Task: Add Mineral Fusion Smolder Sheer Moisture Lip Tint to the cart.
Action: Mouse moved to (345, 167)
Screenshot: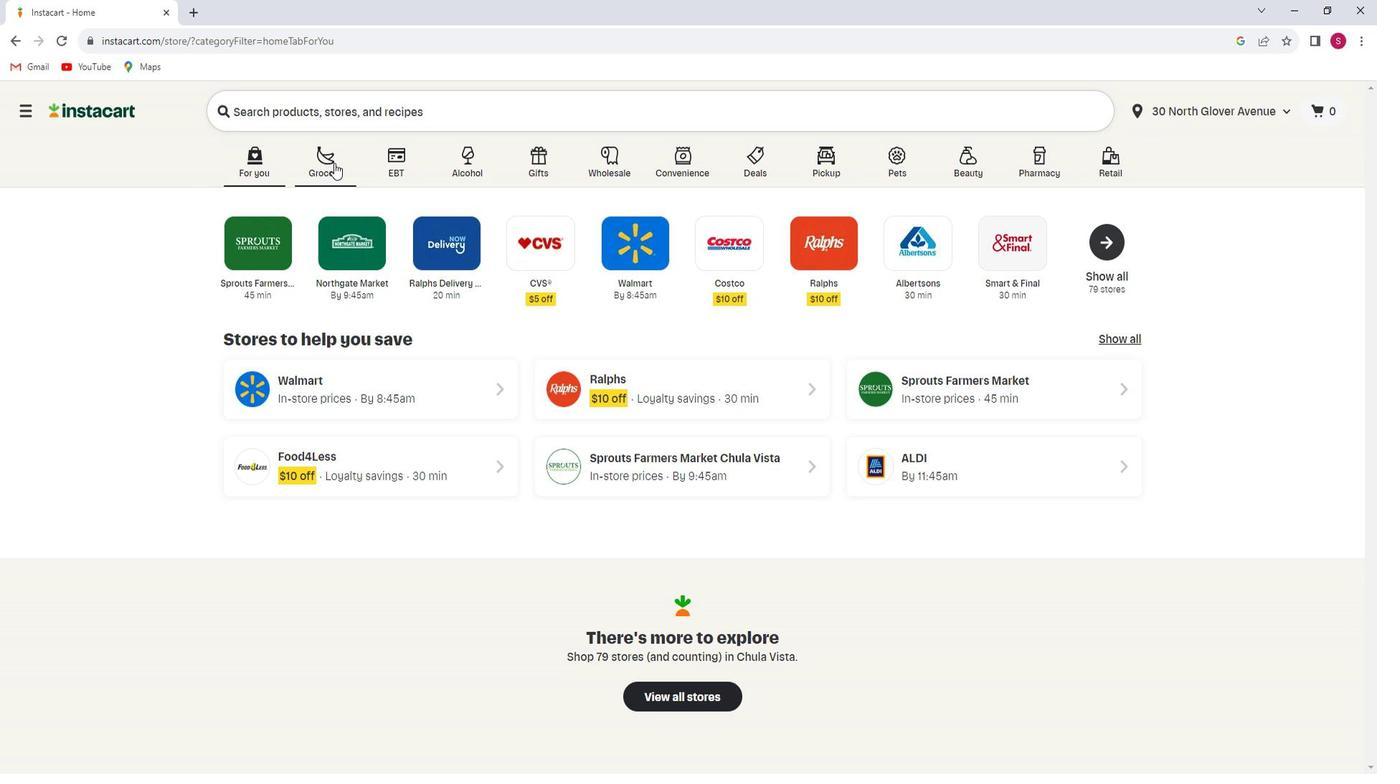 
Action: Mouse pressed left at (345, 167)
Screenshot: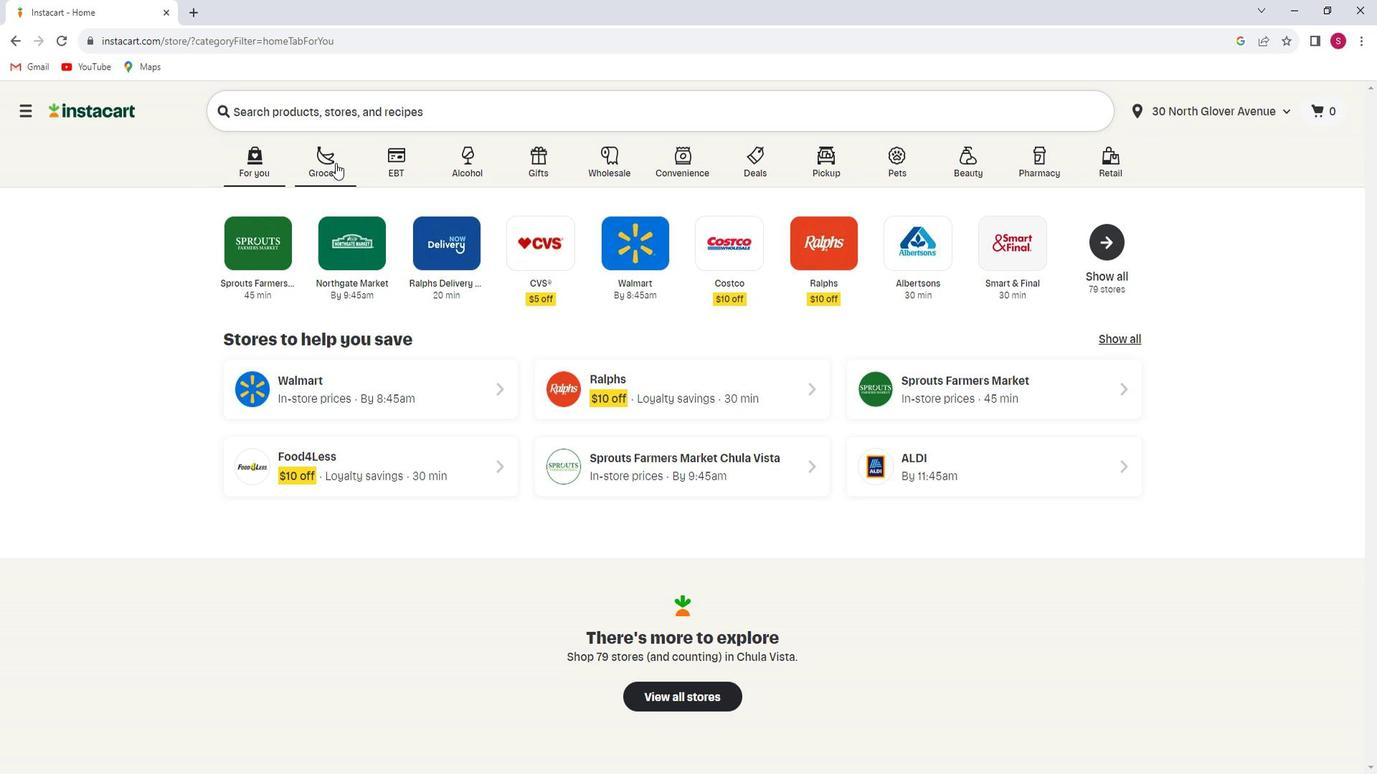 
Action: Mouse moved to (372, 439)
Screenshot: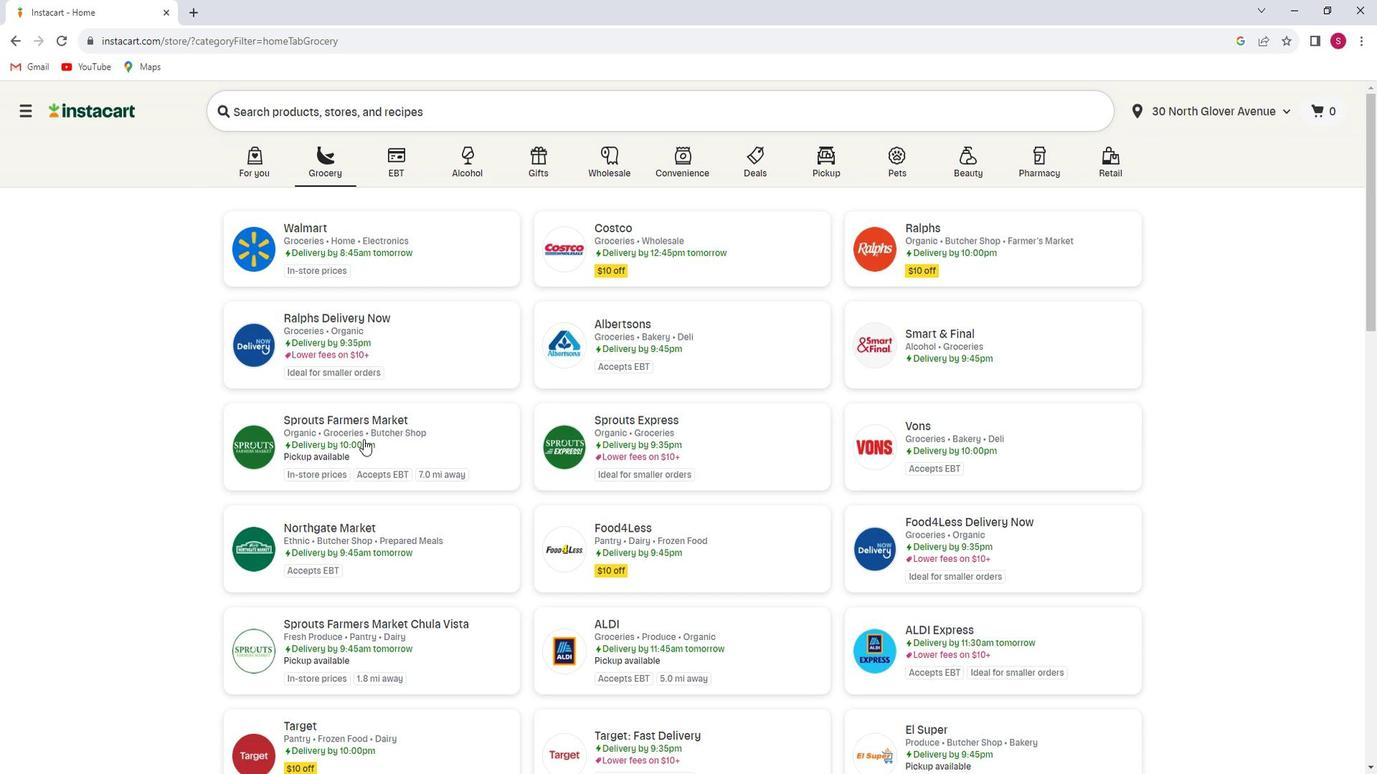 
Action: Mouse pressed left at (372, 439)
Screenshot: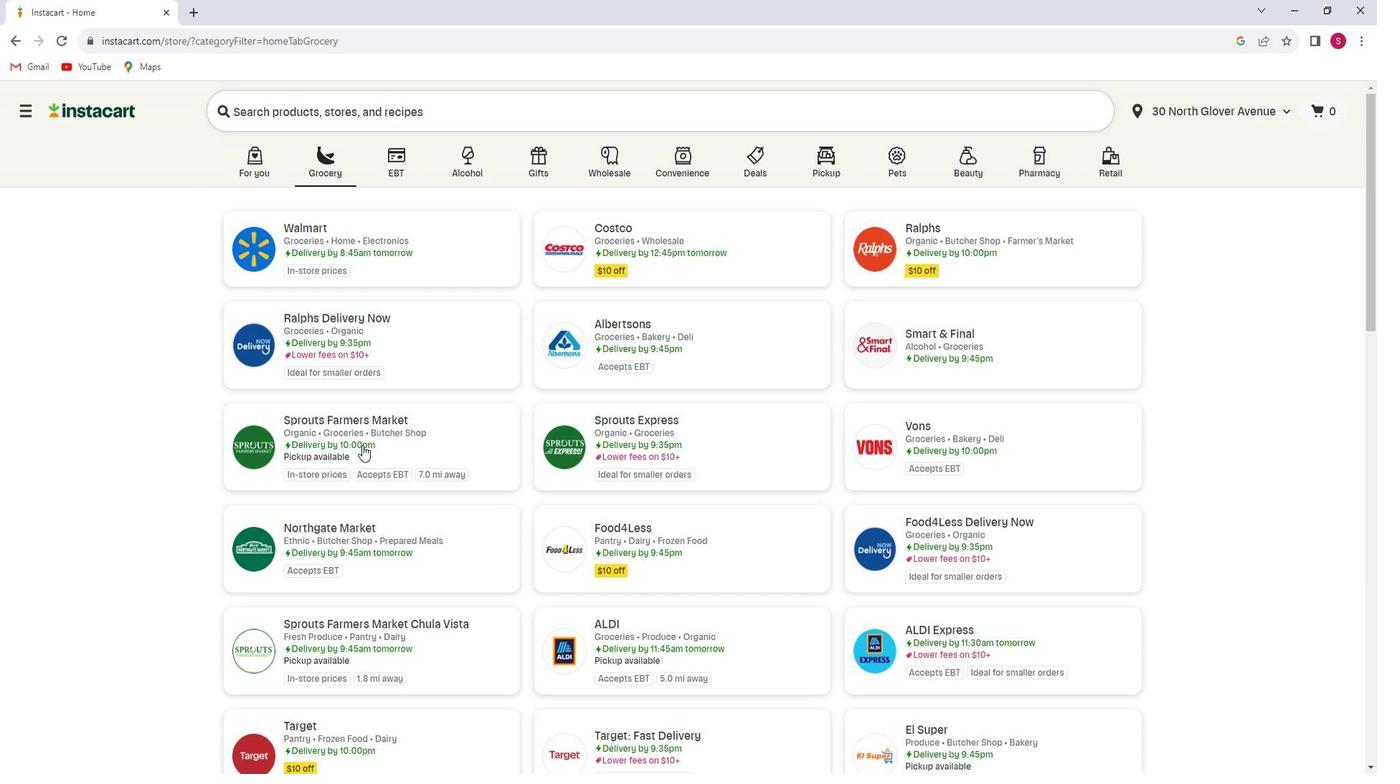 
Action: Mouse moved to (101, 424)
Screenshot: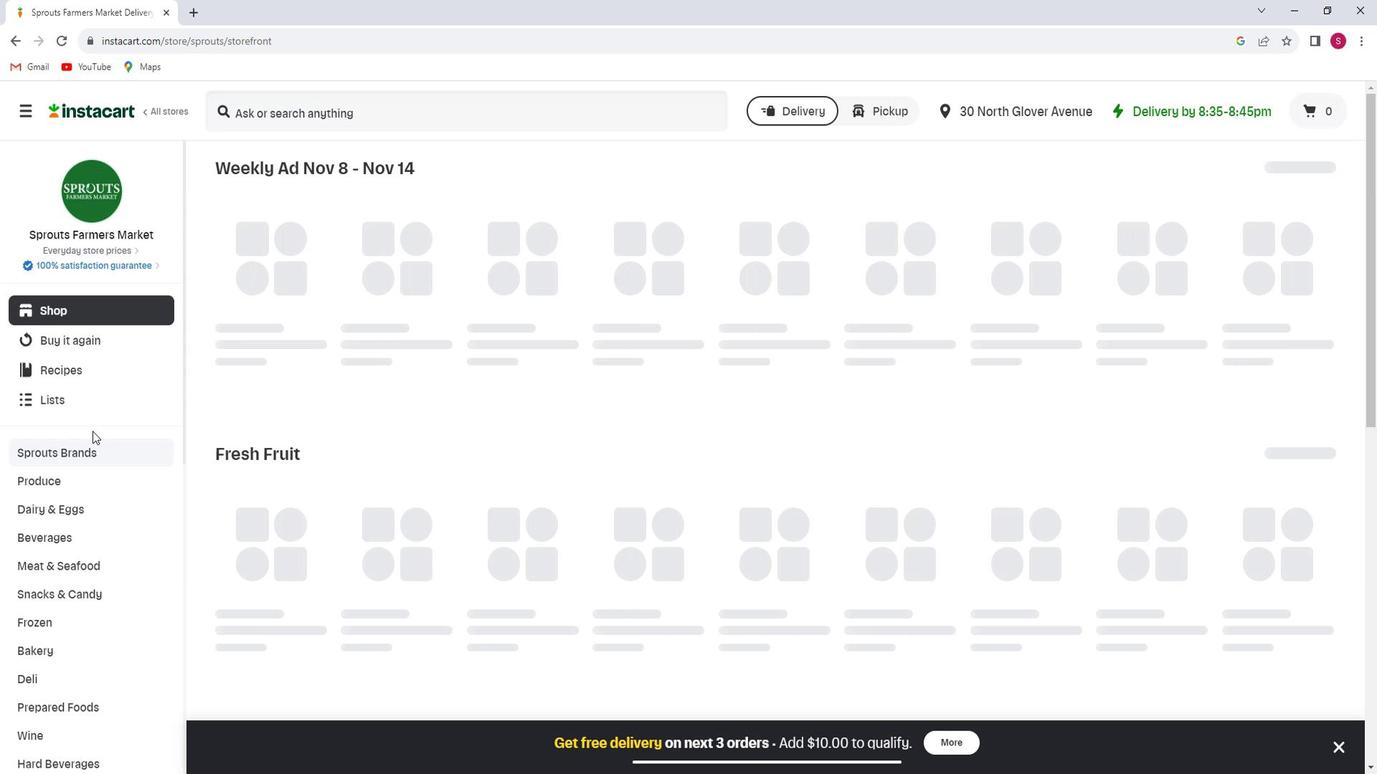 
Action: Mouse scrolled (101, 423) with delta (0, 0)
Screenshot: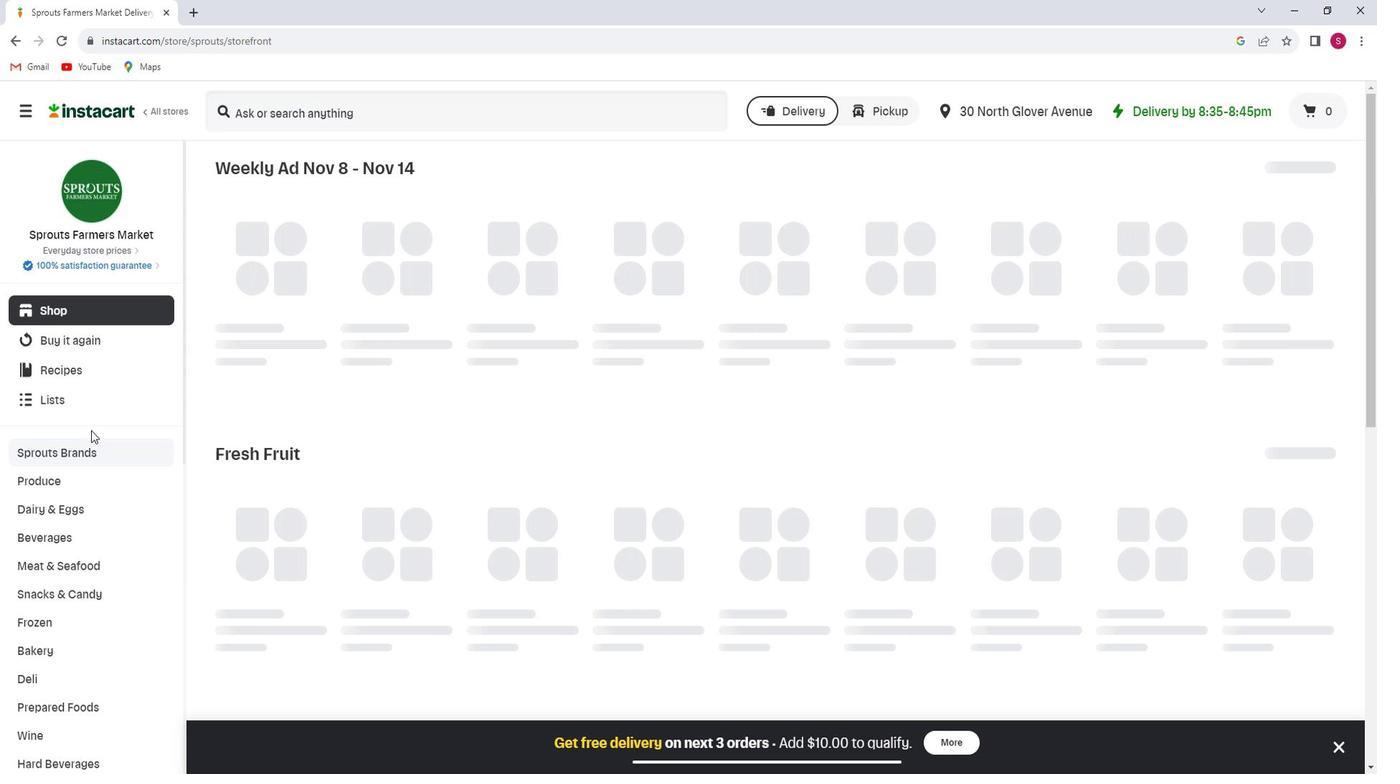 
Action: Mouse scrolled (101, 423) with delta (0, 0)
Screenshot: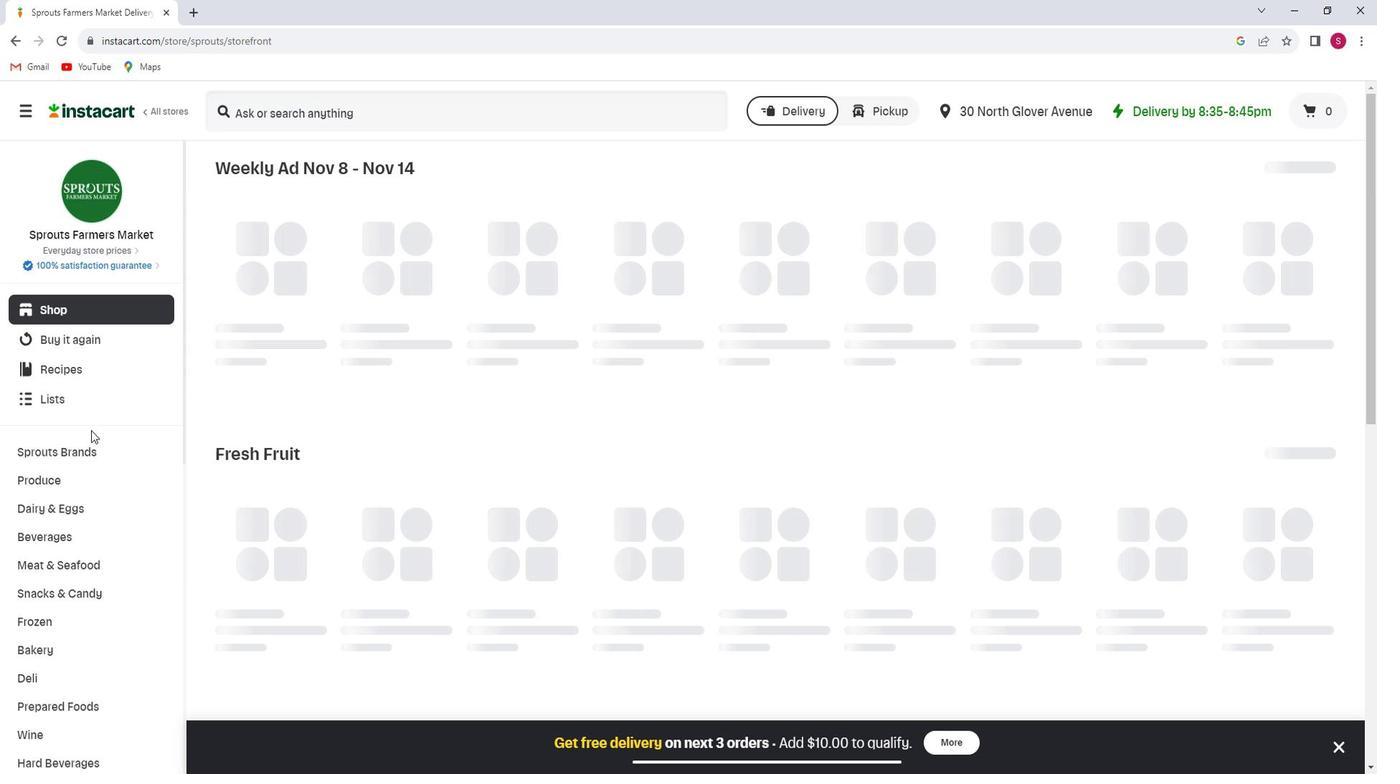 
Action: Mouse moved to (98, 411)
Screenshot: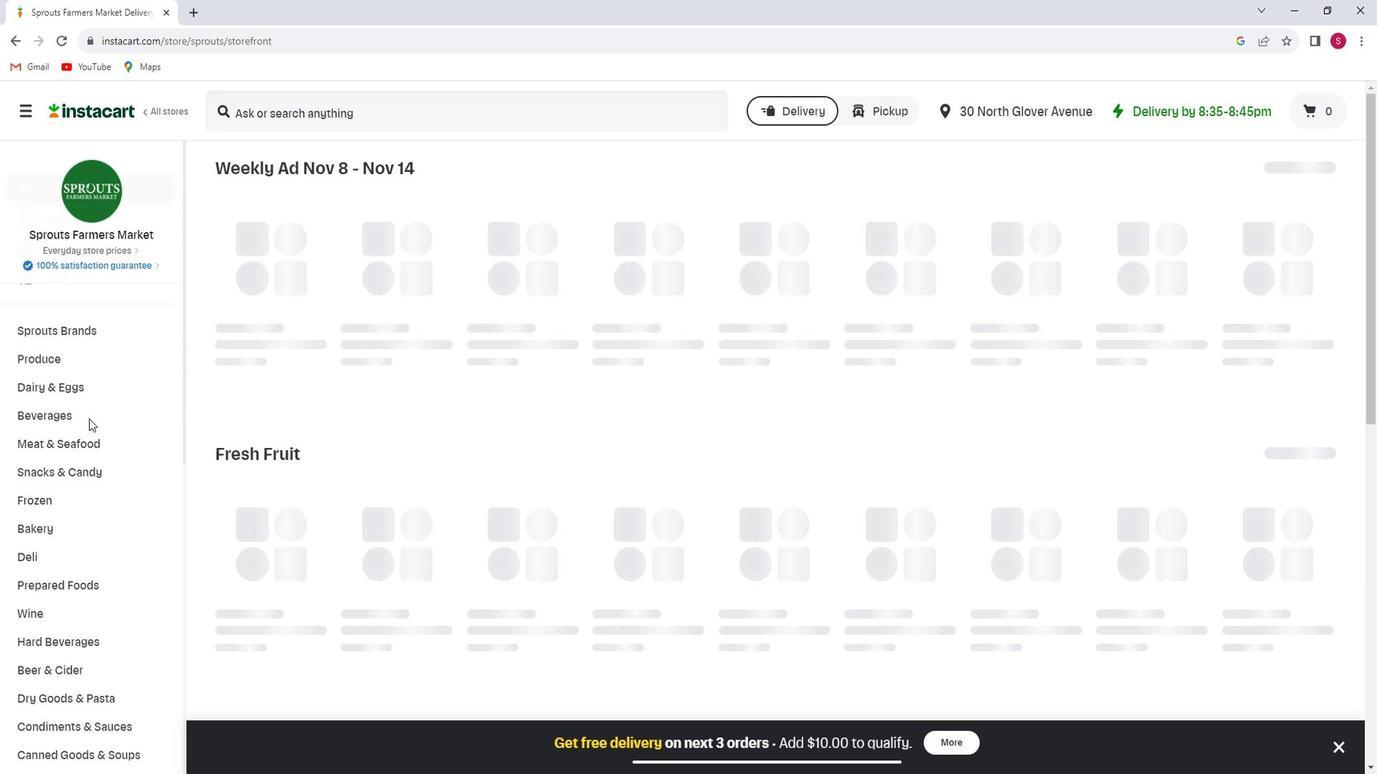 
Action: Mouse scrolled (98, 410) with delta (0, 0)
Screenshot: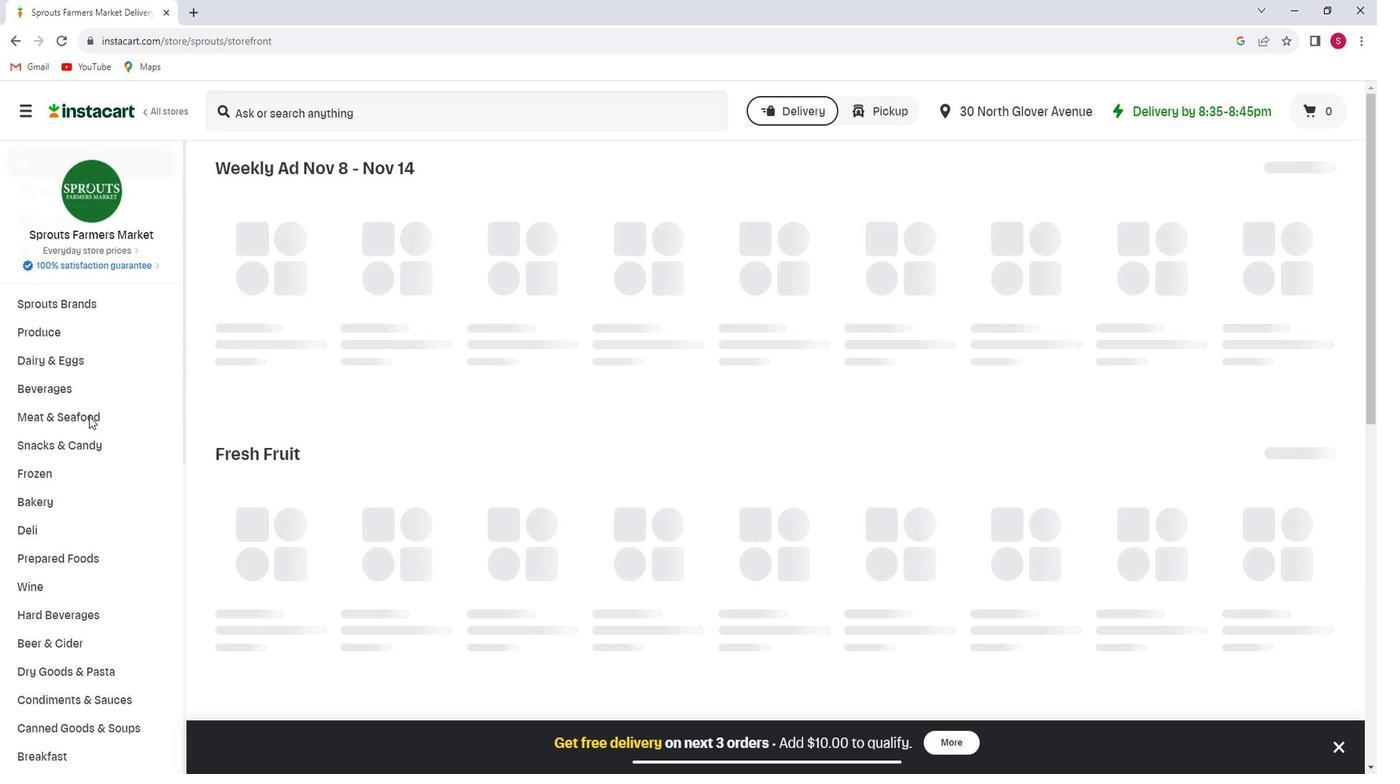 
Action: Mouse scrolled (98, 410) with delta (0, 0)
Screenshot: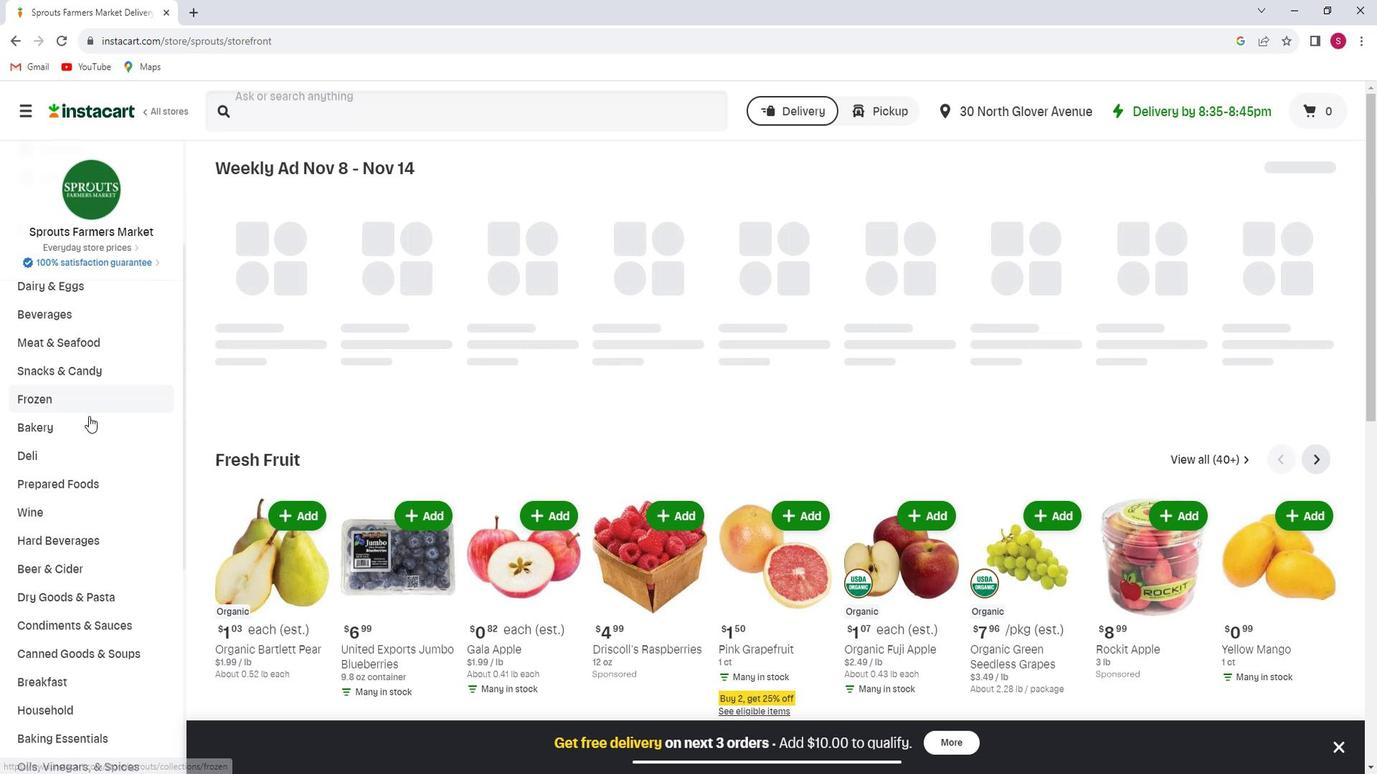 
Action: Mouse scrolled (98, 410) with delta (0, 0)
Screenshot: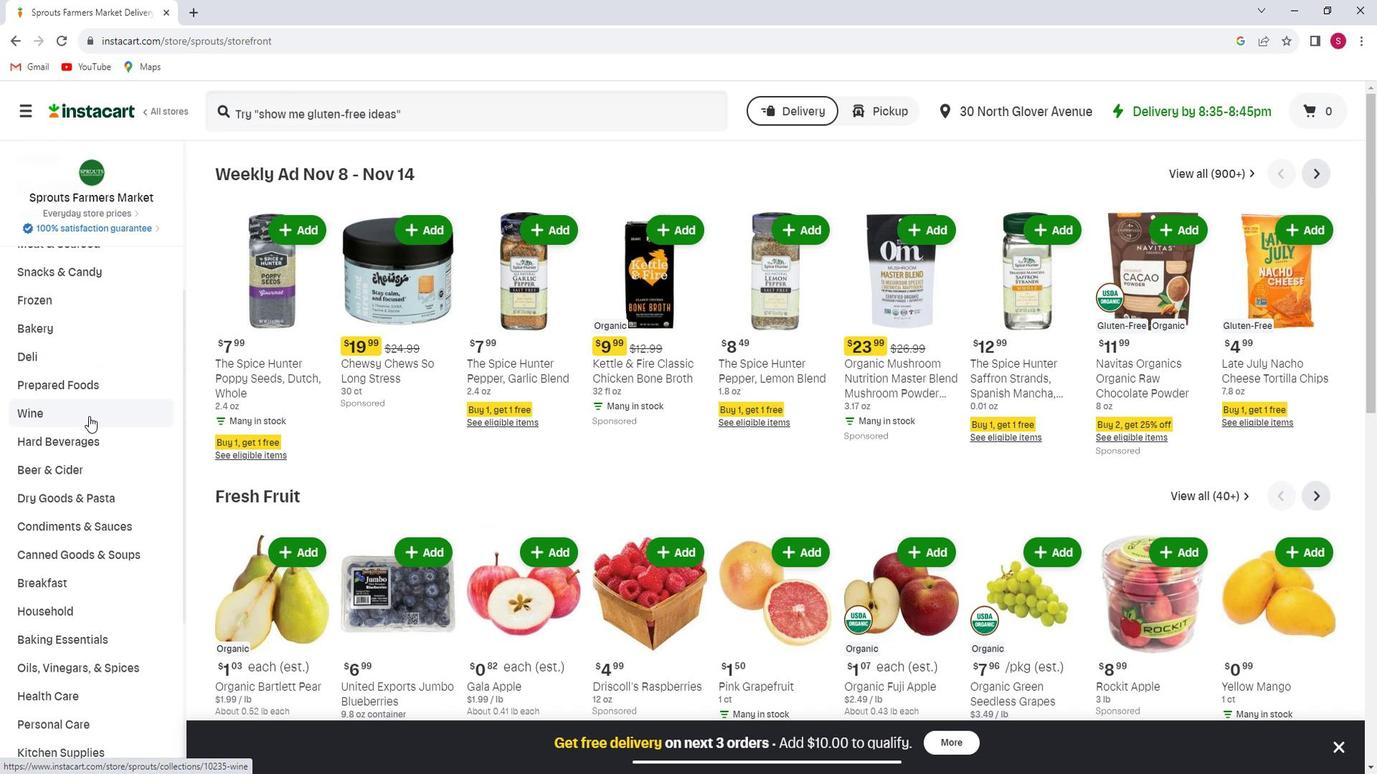 
Action: Mouse scrolled (98, 410) with delta (0, 0)
Screenshot: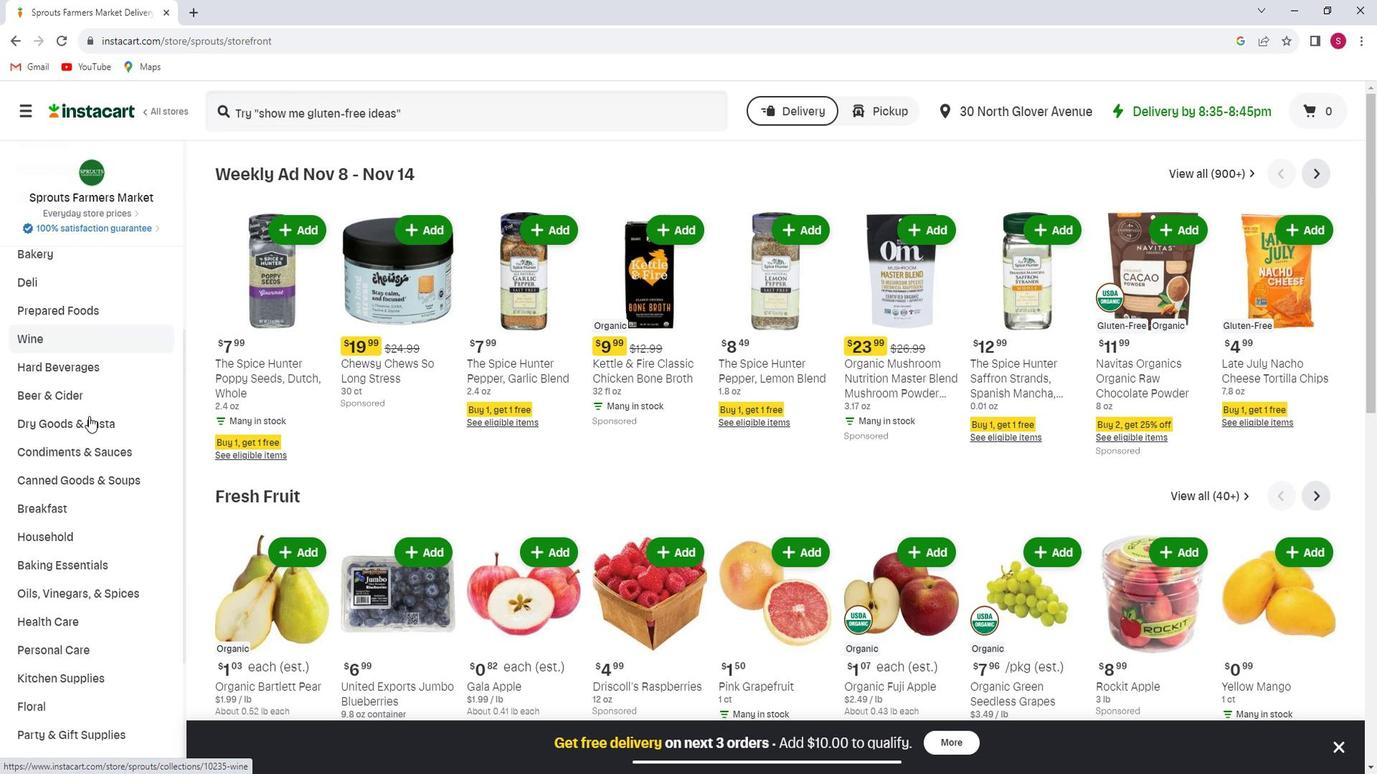 
Action: Mouse scrolled (98, 410) with delta (0, 0)
Screenshot: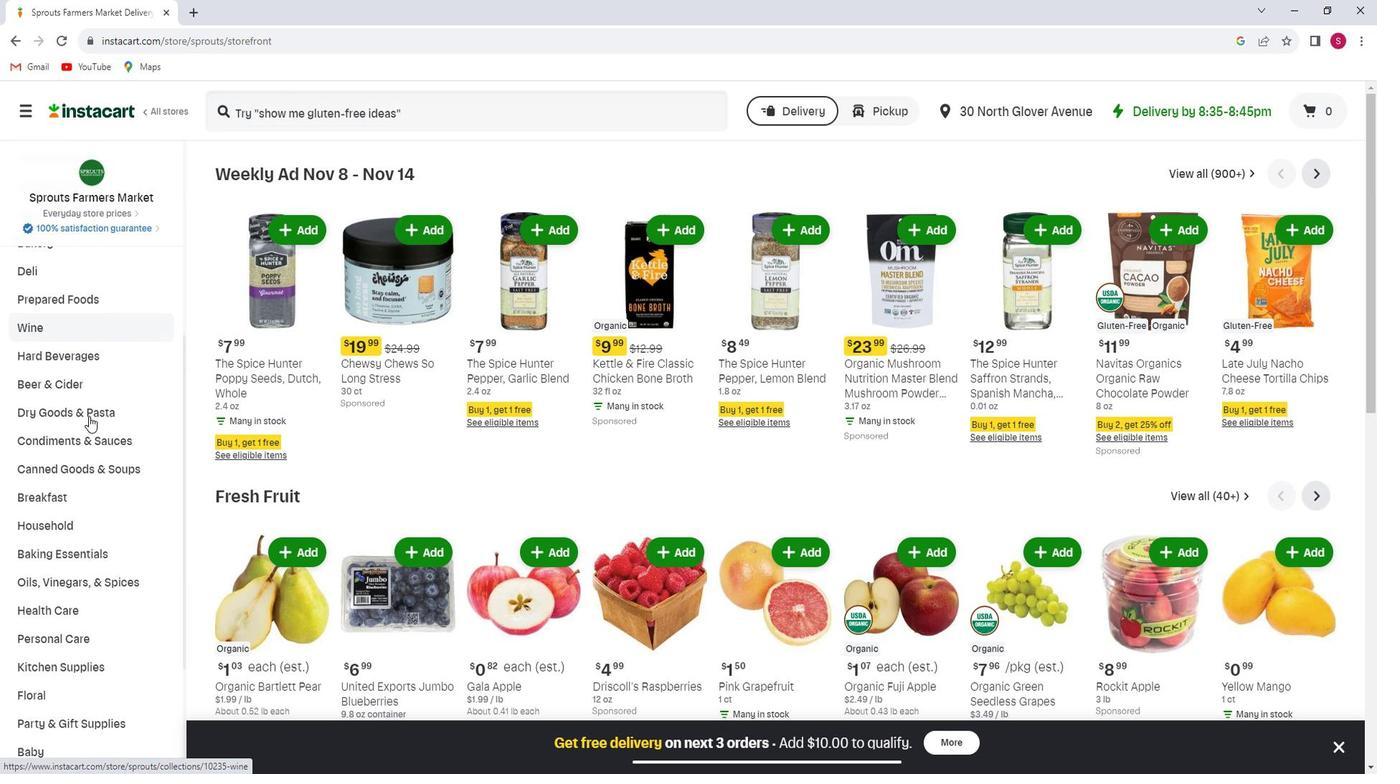 
Action: Mouse moved to (91, 491)
Screenshot: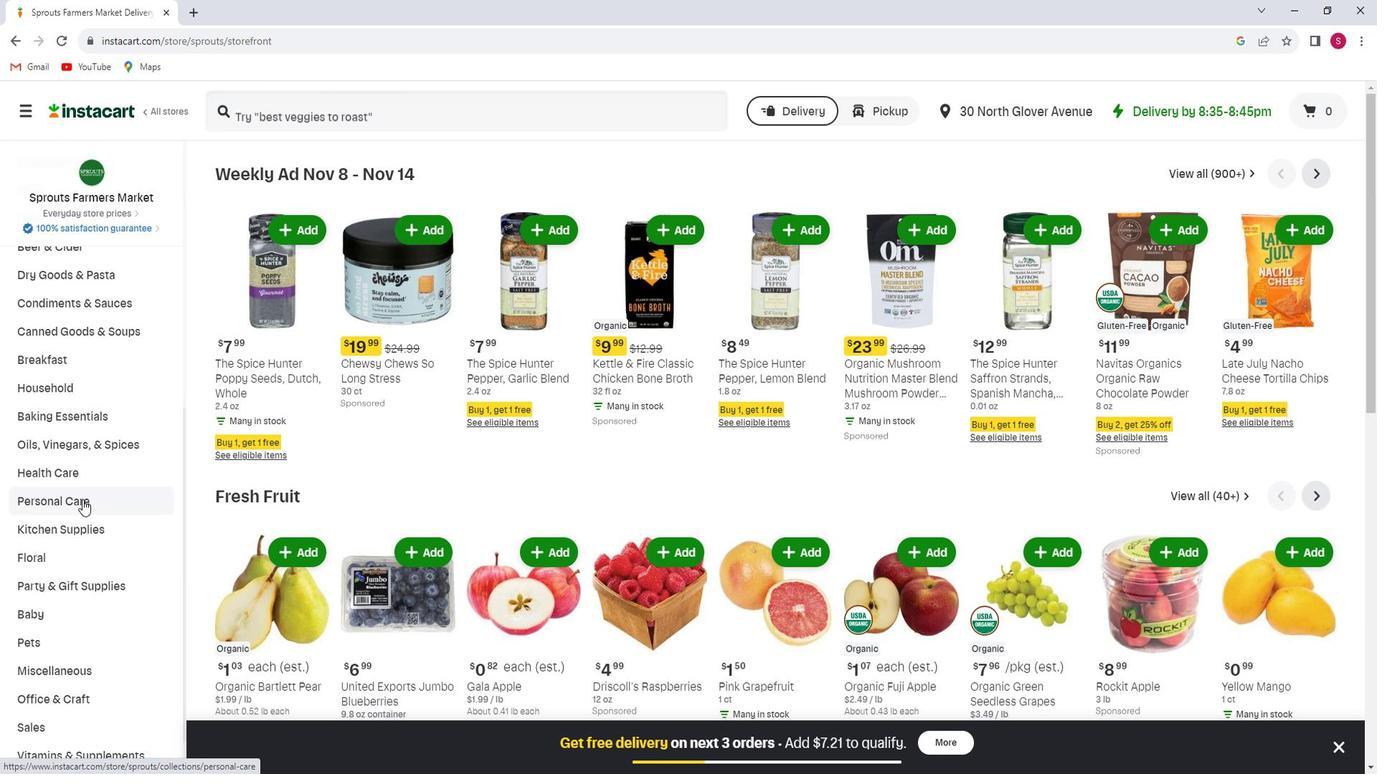 
Action: Mouse pressed left at (91, 491)
Screenshot: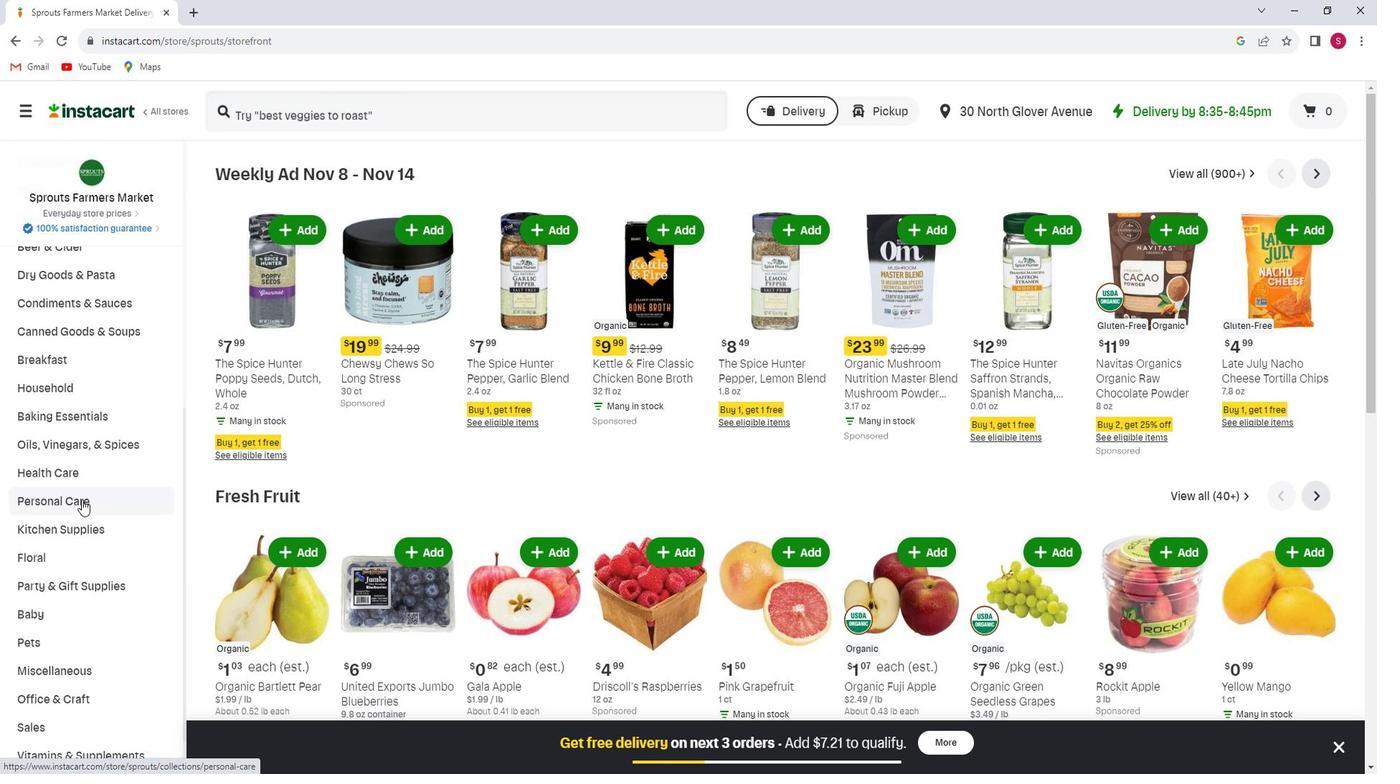 
Action: Mouse moved to (1228, 213)
Screenshot: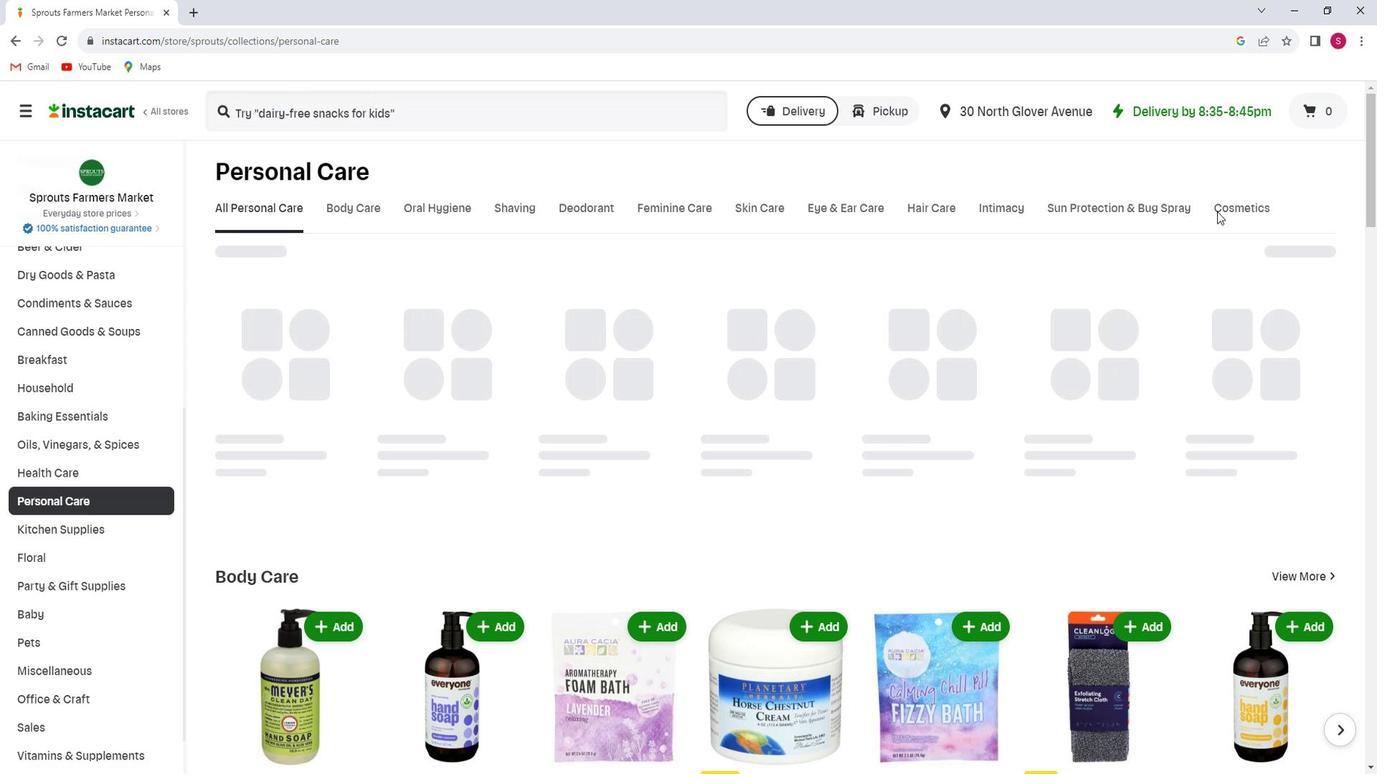 
Action: Mouse pressed left at (1228, 213)
Screenshot: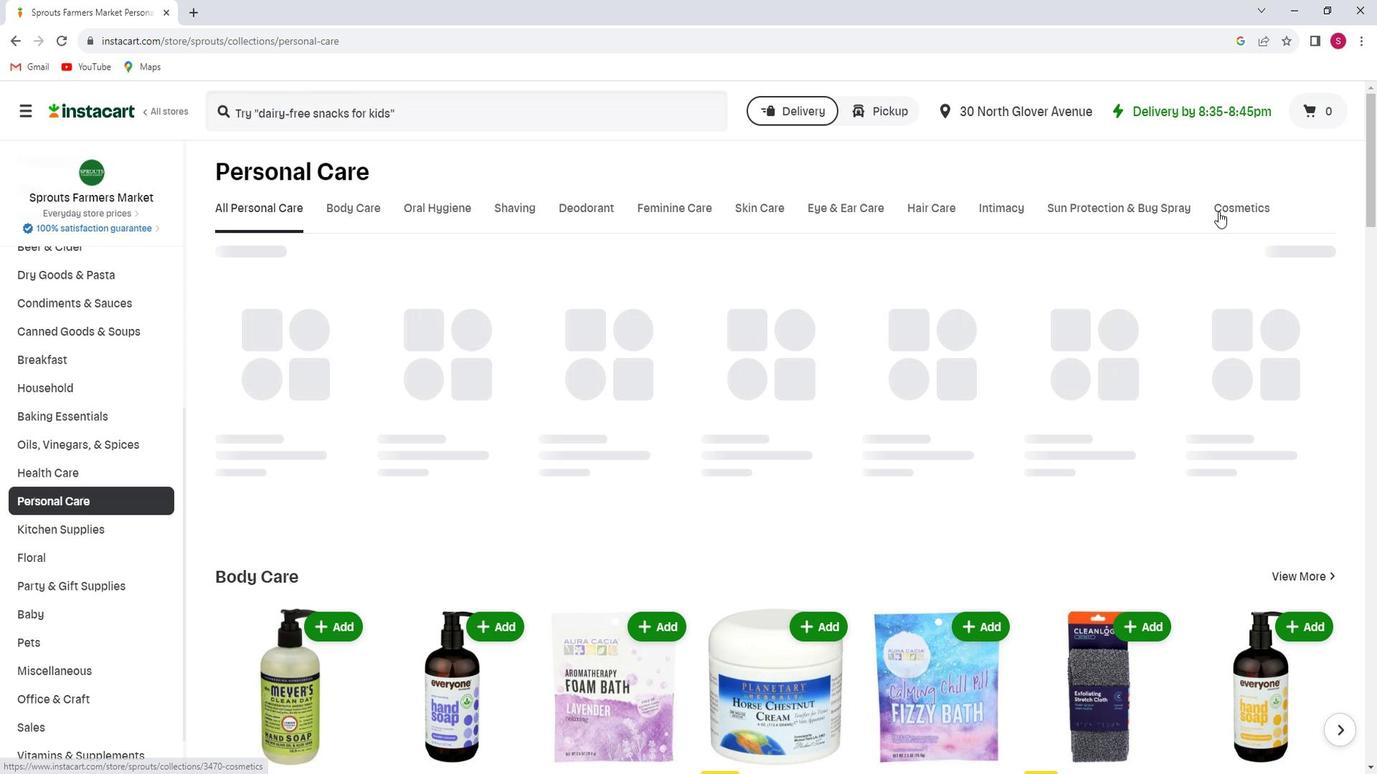 
Action: Mouse moved to (317, 270)
Screenshot: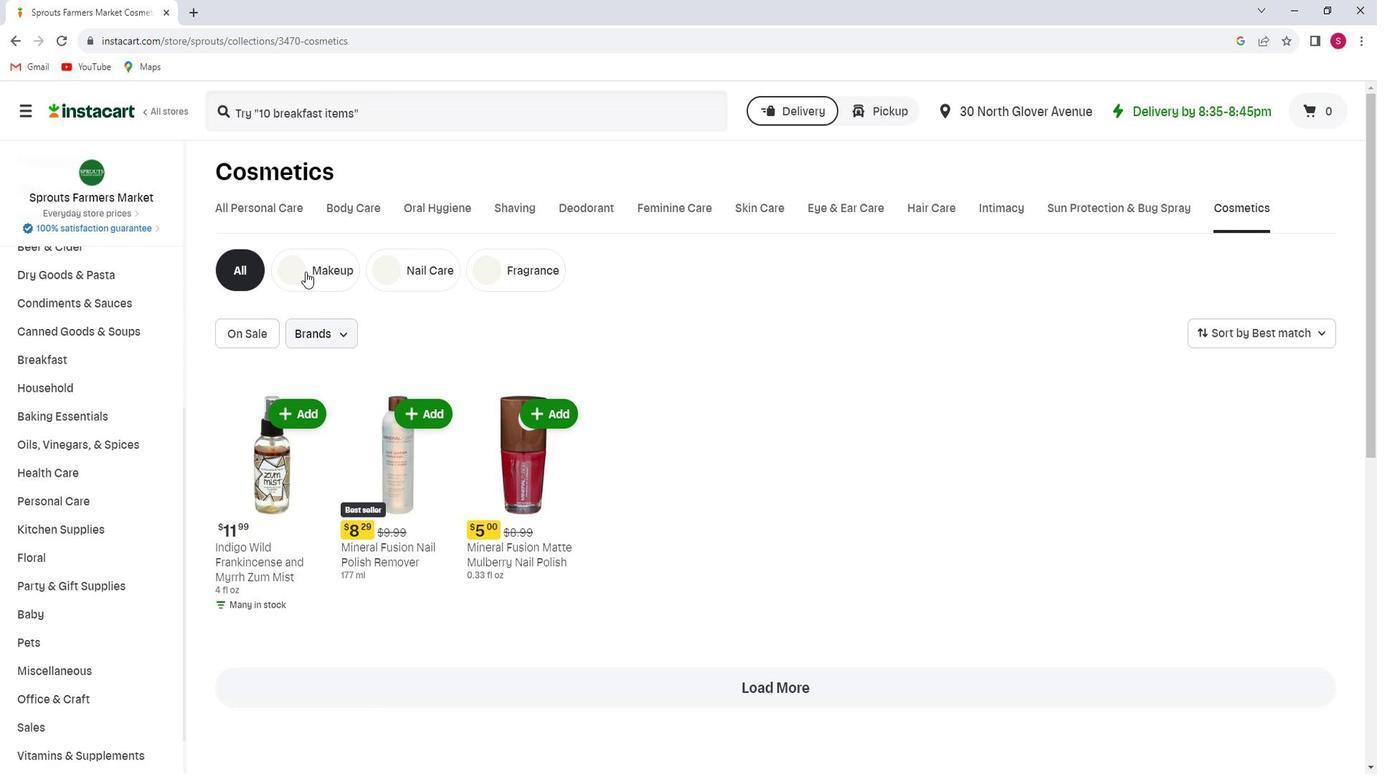 
Action: Mouse pressed left at (317, 270)
Screenshot: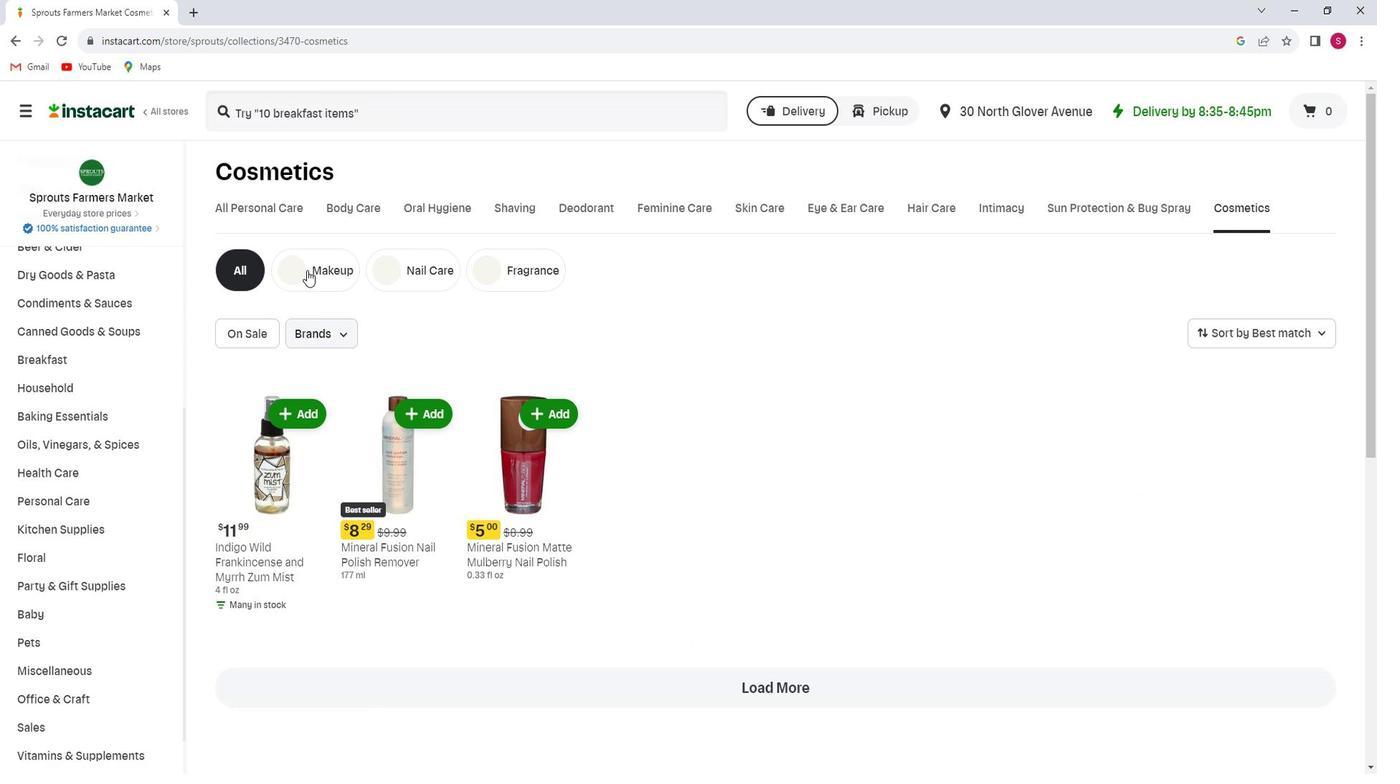 
Action: Mouse moved to (362, 108)
Screenshot: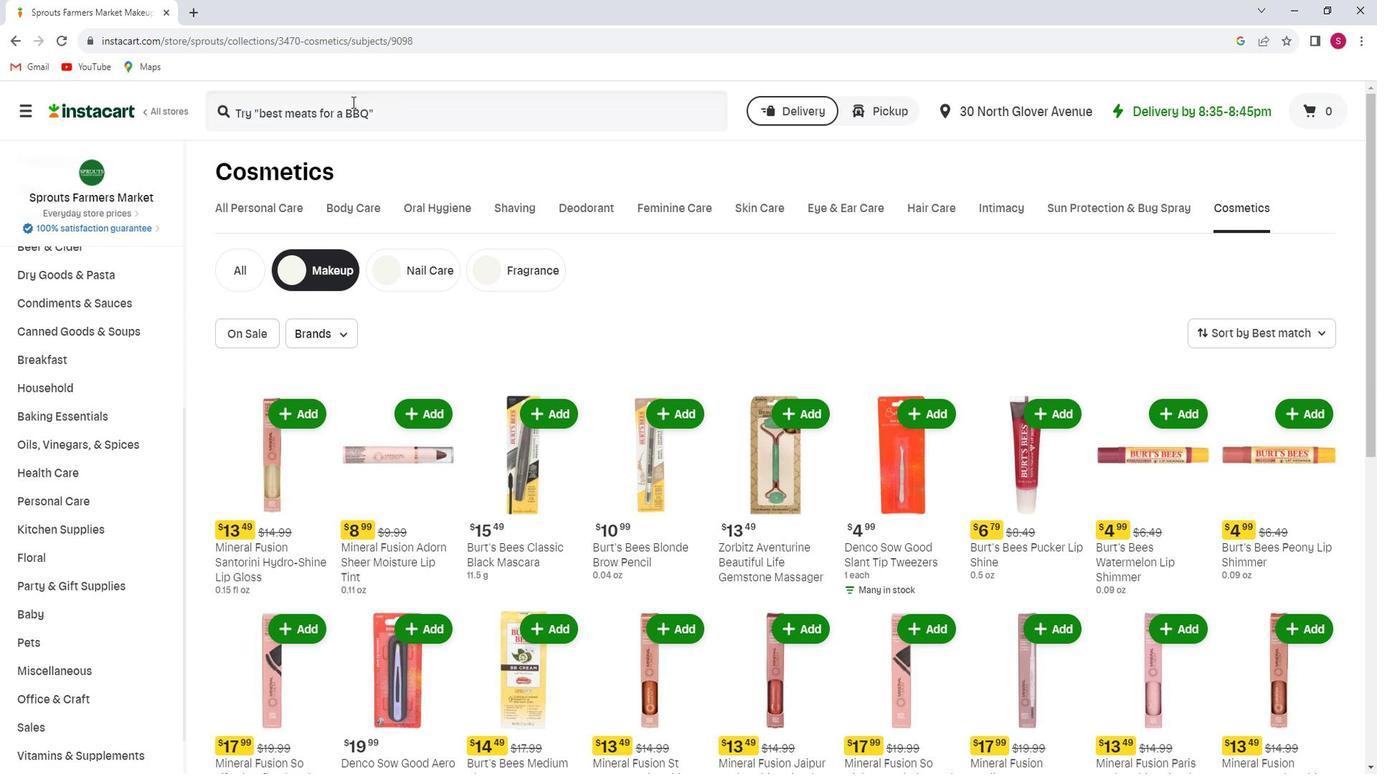 
Action: Mouse pressed left at (362, 108)
Screenshot: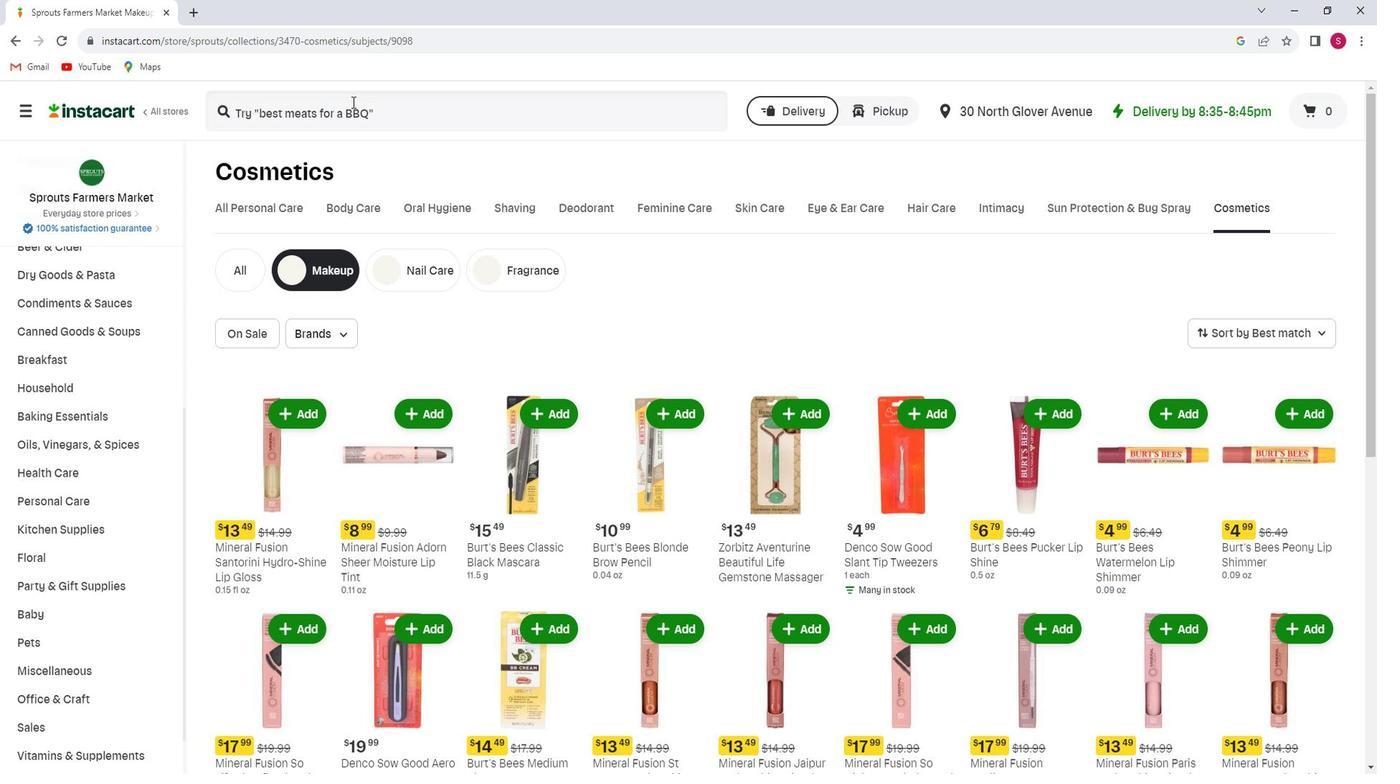 
Action: Key pressed <Key.shift_r>Mineral<Key.space><Key.shift_r><Key.shift_r><Key.shift_r><Key.shift_r><Key.shift_r><Key.shift_r><Key.shift_r><Key.shift_r><Key.shift_r><Key.shift_r><Key.shift_r><Key.shift_r><Key.shift_r><Key.shift_r><Key.shift_r><Key.shift_r>Fusion<Key.space><Key.shift>Smolder<Key.space><Key.shift>Sheer<Key.space><Key.shift_r><<Key.backspace><Key.shift_r>Moisture<Key.space><Key.shift_r>Lip<Key.space><Key.shift>Tint<Key.enter>
Screenshot: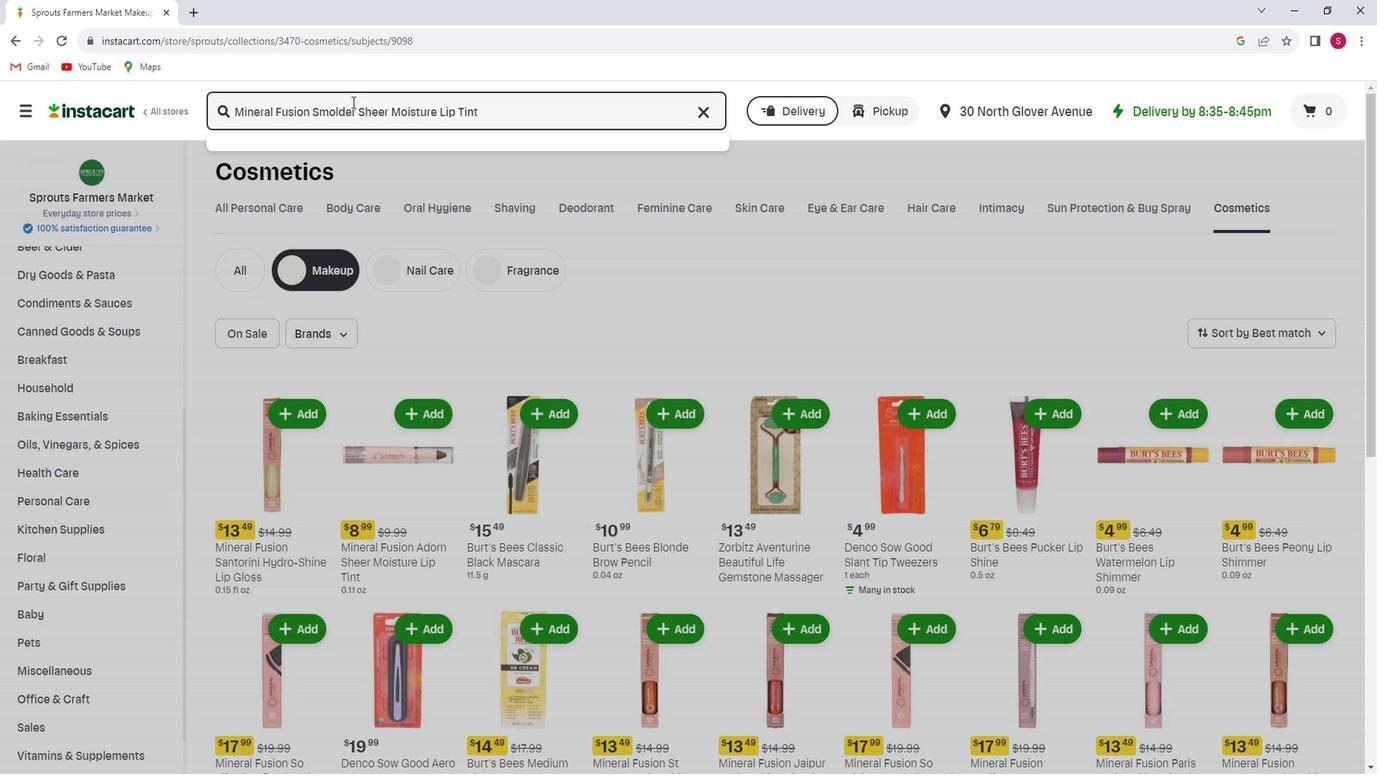 
Action: Mouse moved to (483, 222)
Screenshot: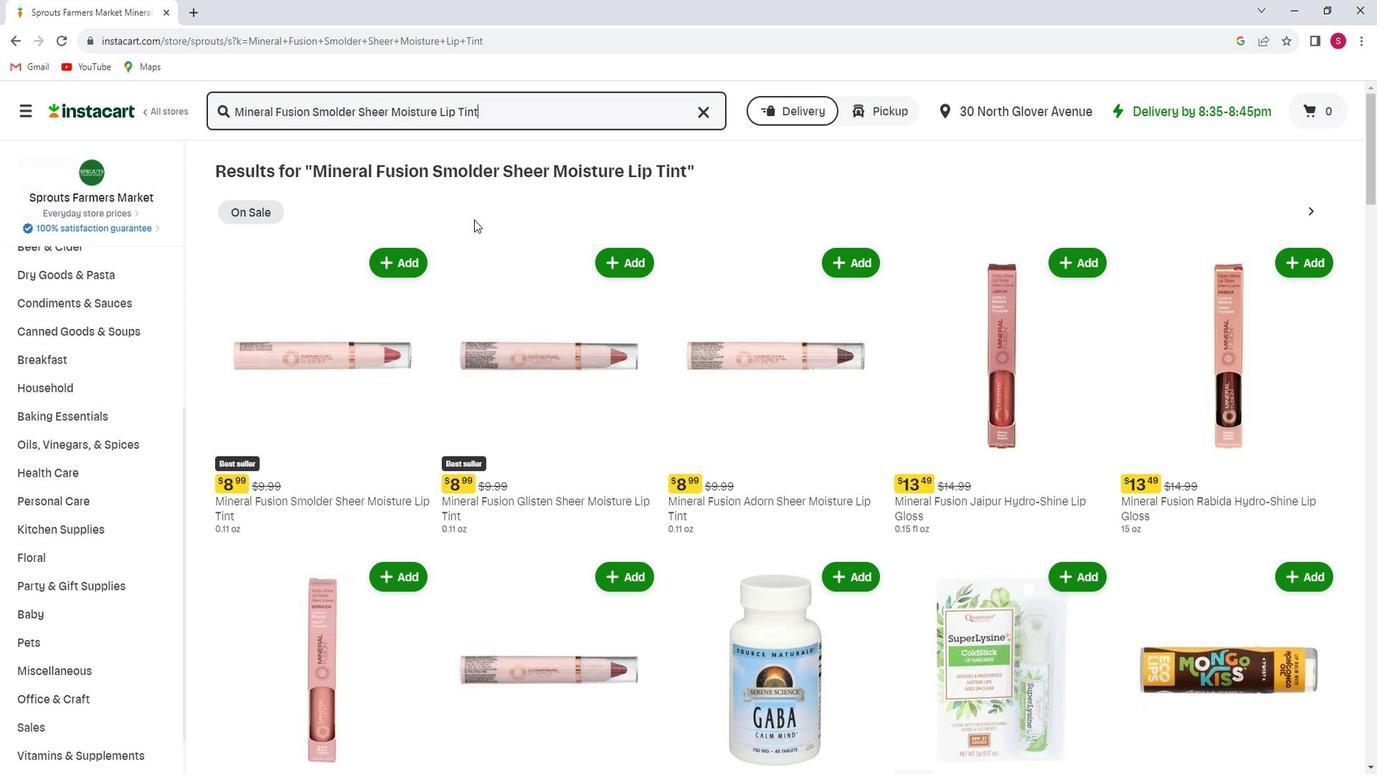 
Action: Mouse scrolled (483, 221) with delta (0, 0)
Screenshot: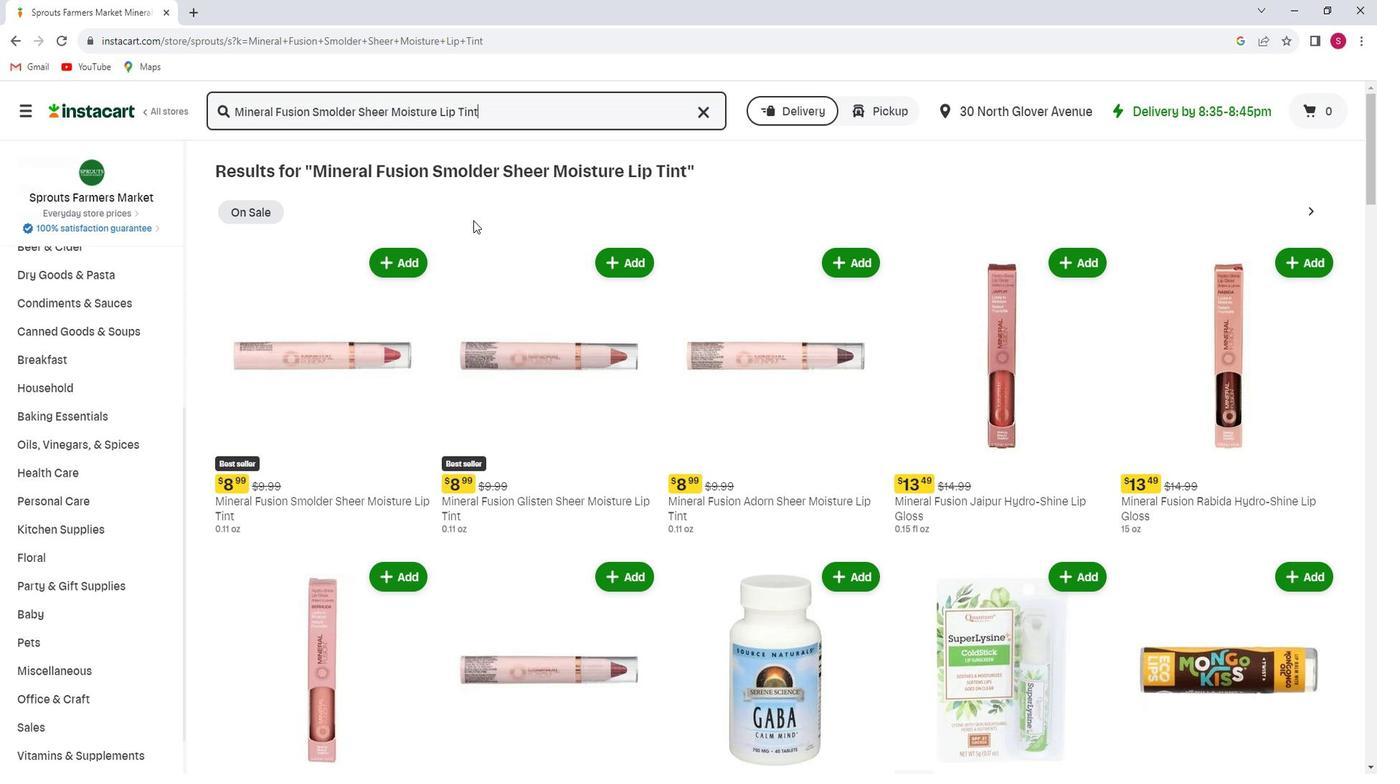 
Action: Mouse moved to (412, 190)
Screenshot: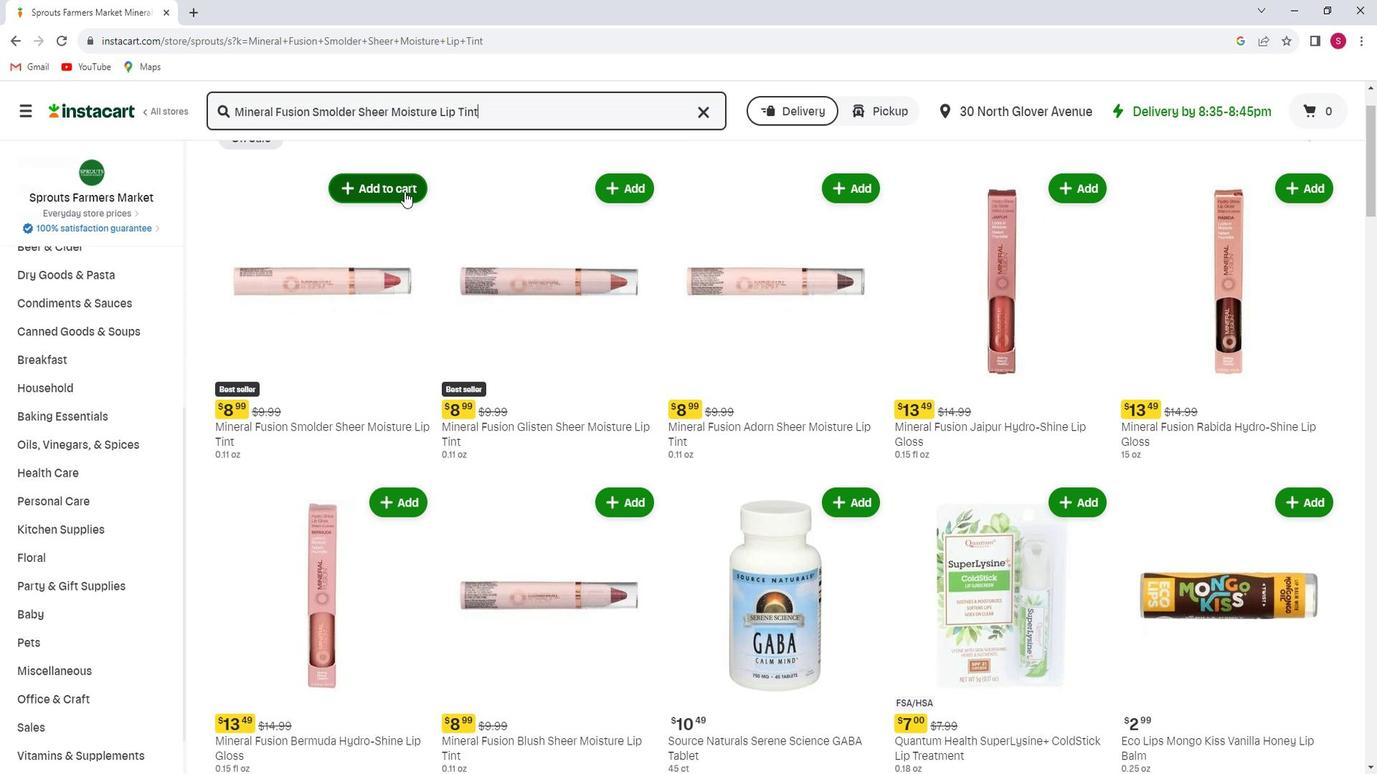
Action: Mouse pressed left at (412, 190)
Screenshot: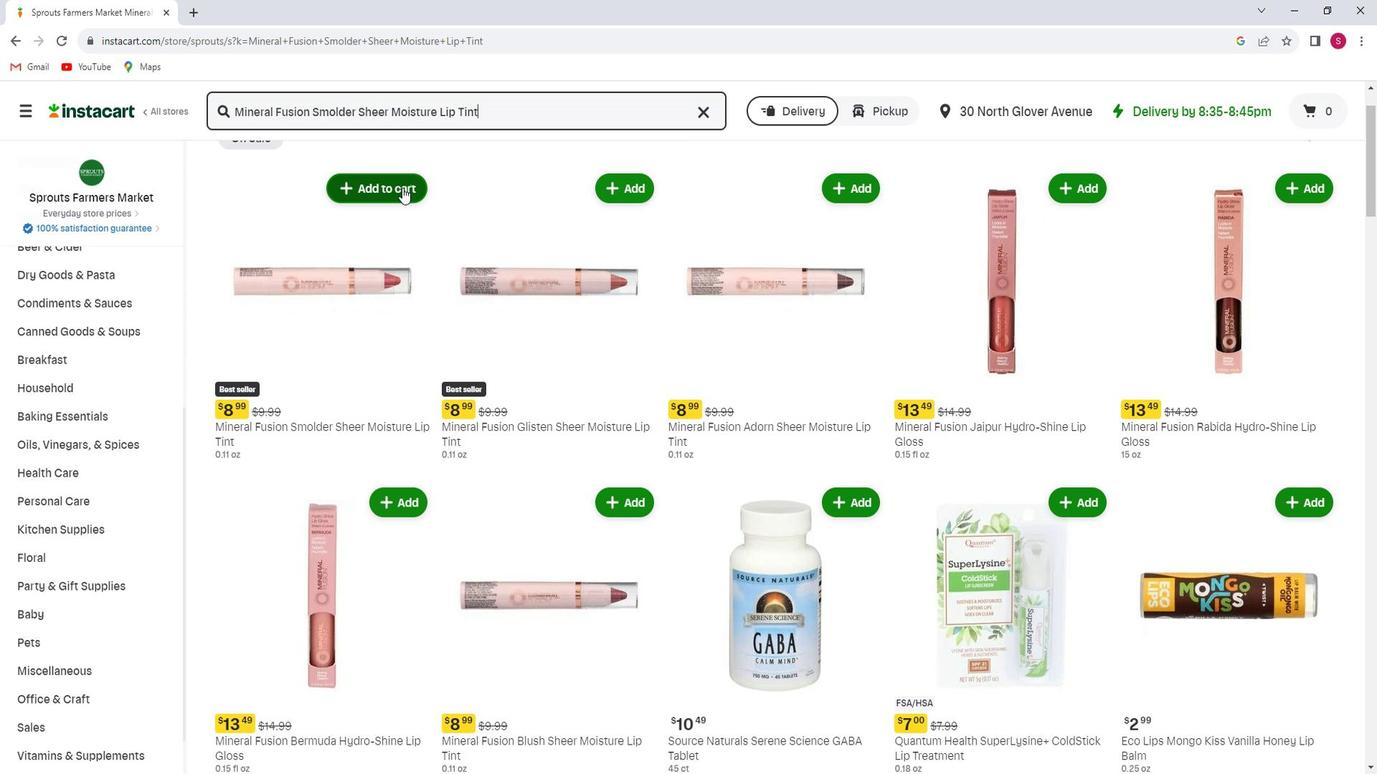 
Action: Mouse moved to (446, 246)
Screenshot: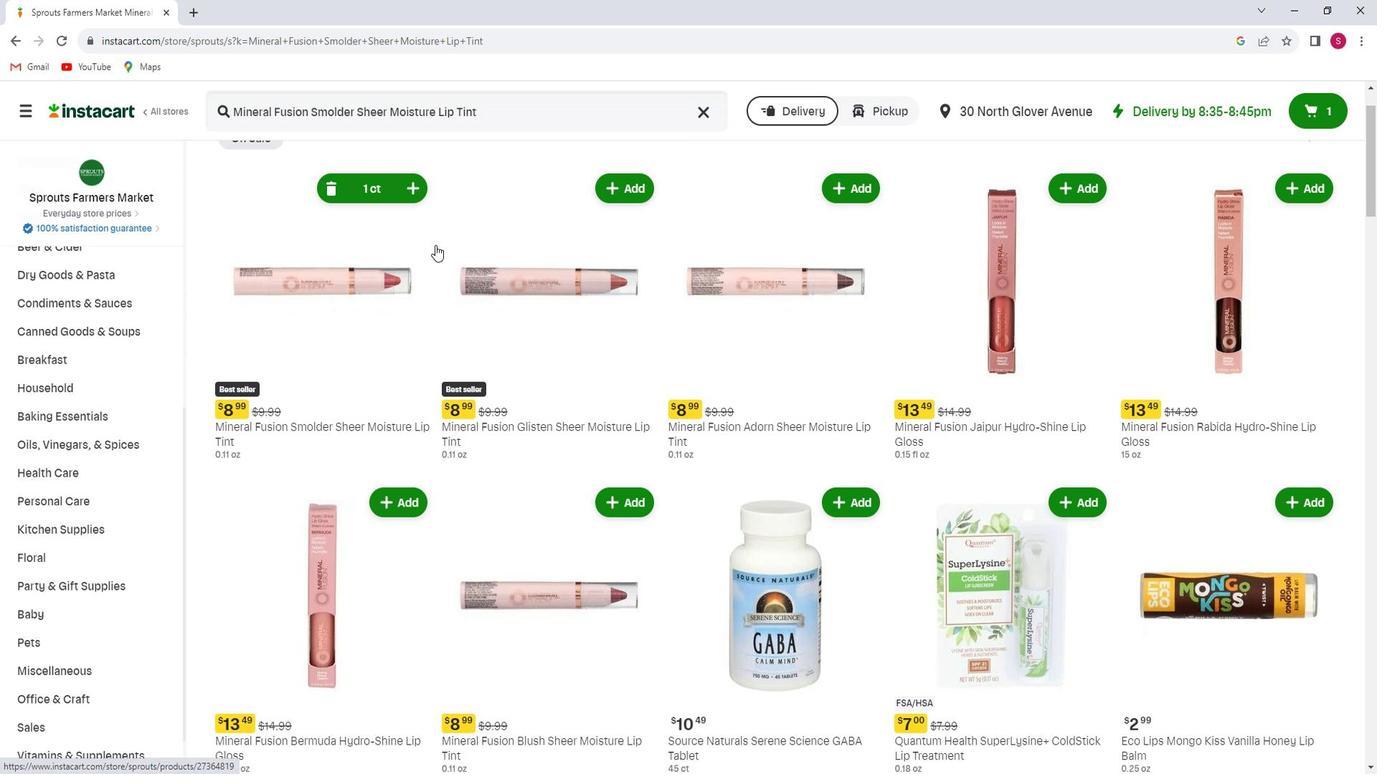 
